 Task: Add Siggi's Plain Skyr Yogurt to the cart.
Action: Mouse pressed left at (21, 149)
Screenshot: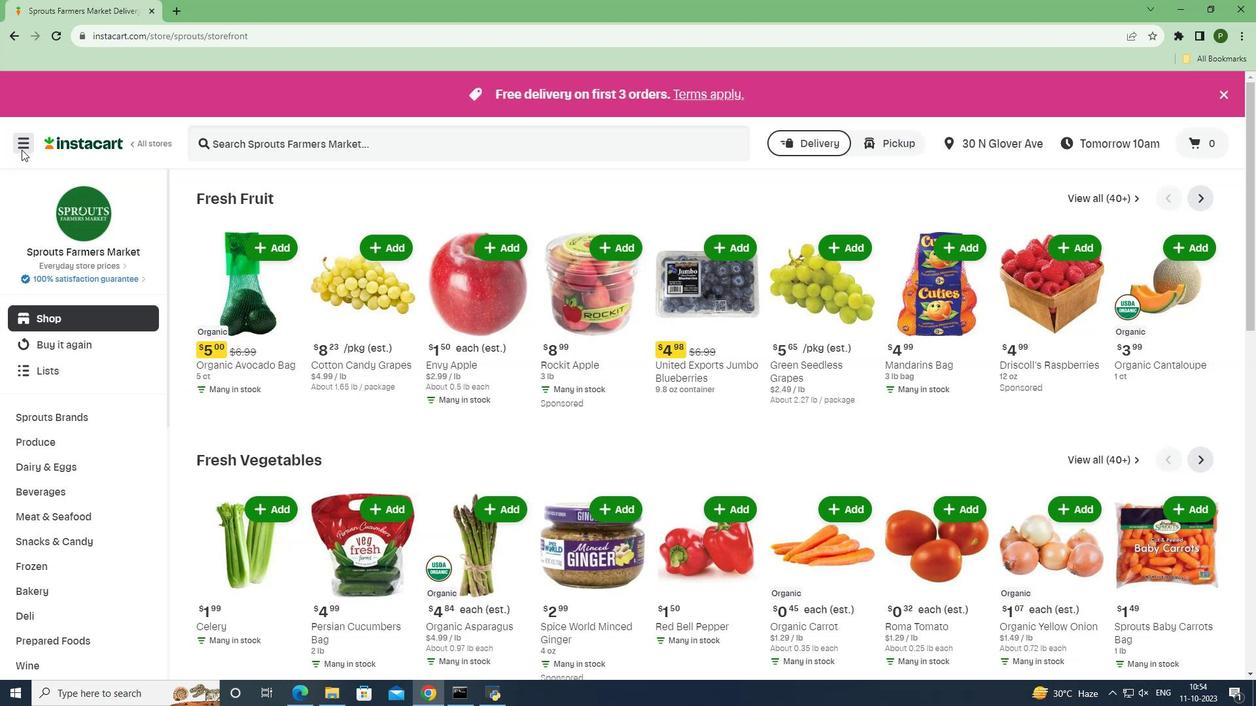 
Action: Mouse moved to (32, 347)
Screenshot: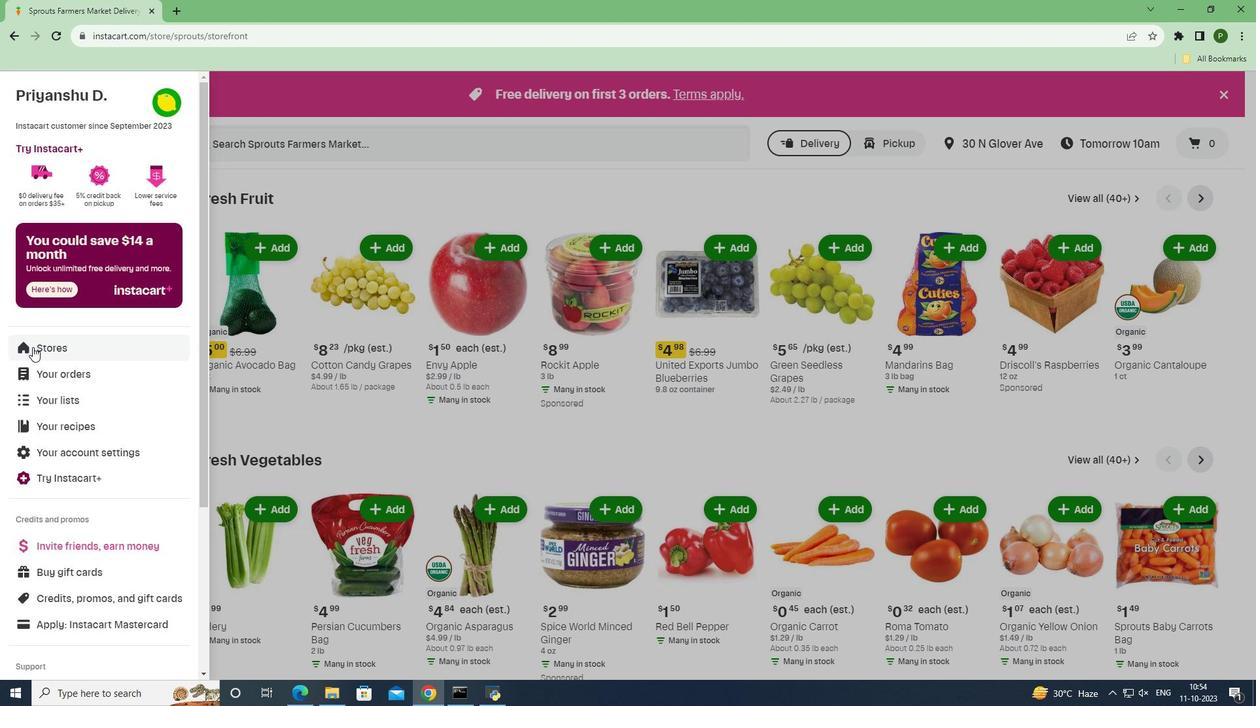 
Action: Mouse pressed left at (32, 347)
Screenshot: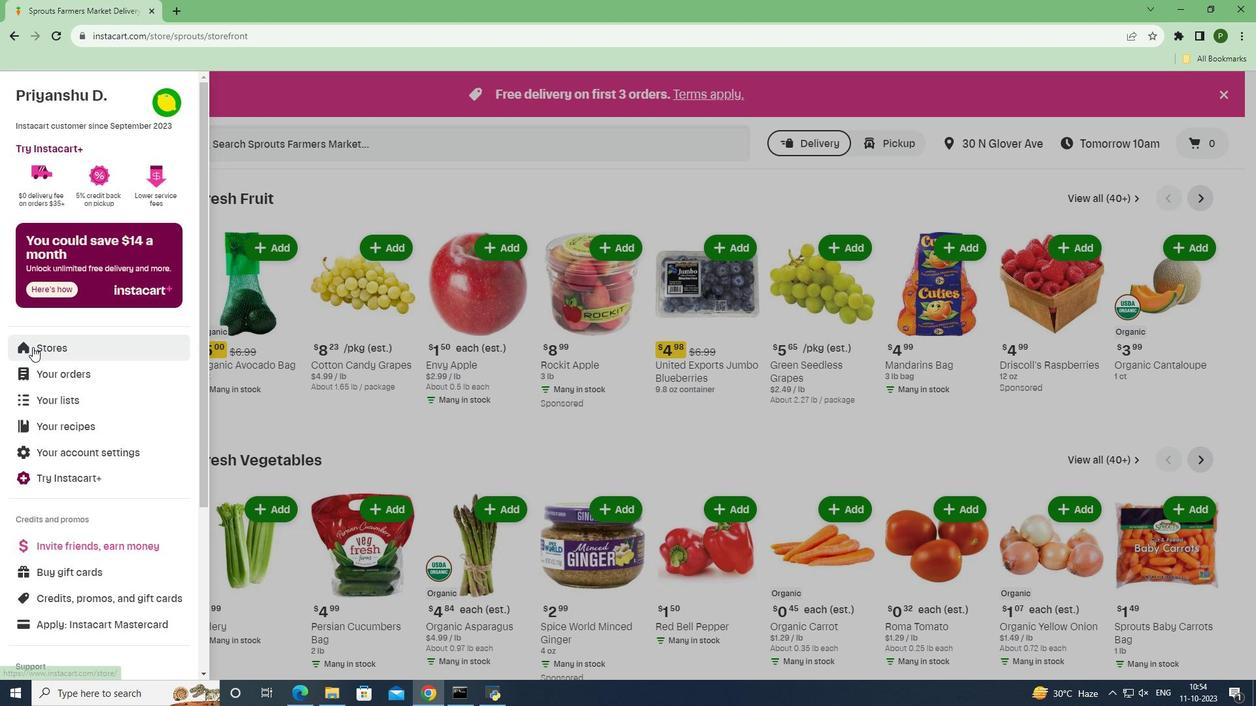 
Action: Mouse moved to (293, 149)
Screenshot: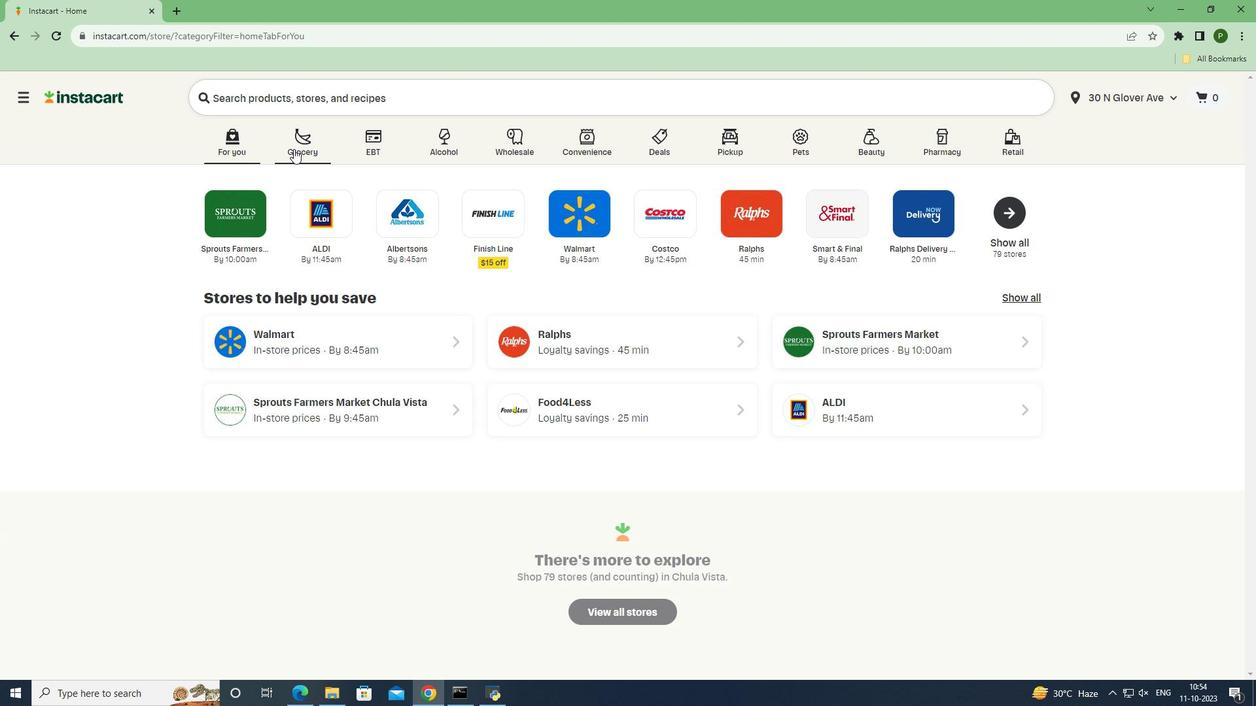 
Action: Mouse pressed left at (293, 149)
Screenshot: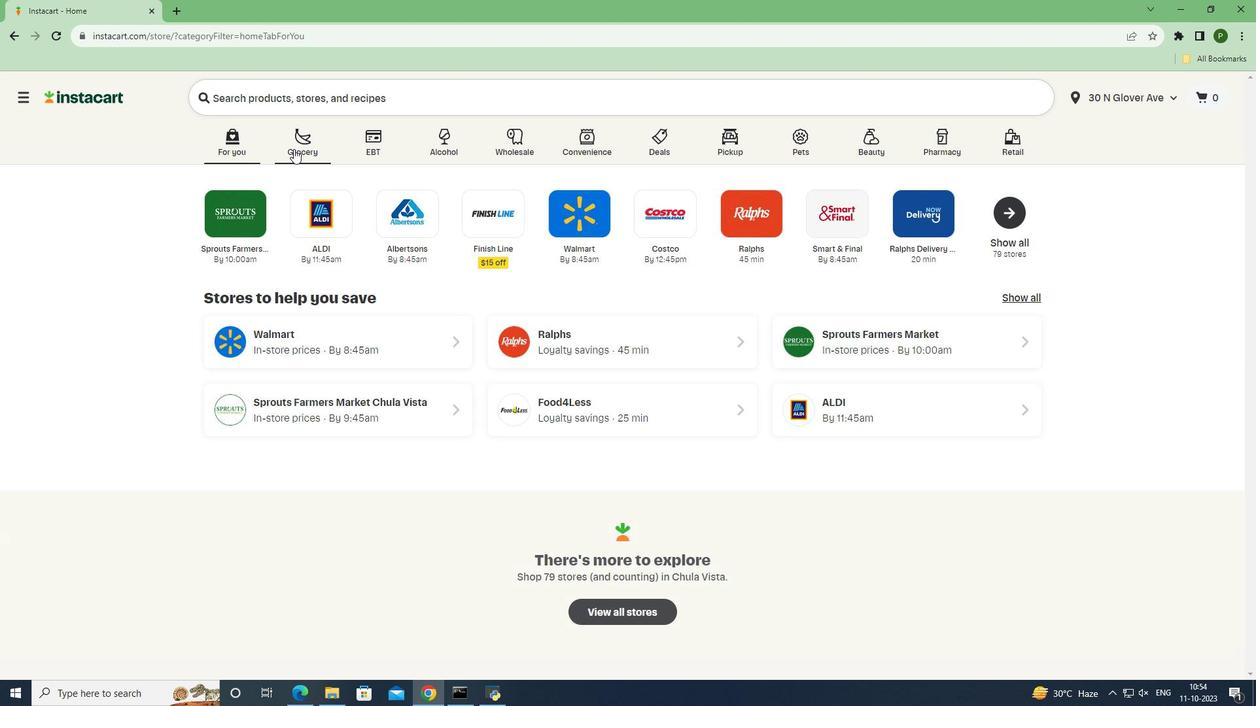 
Action: Mouse moved to (515, 293)
Screenshot: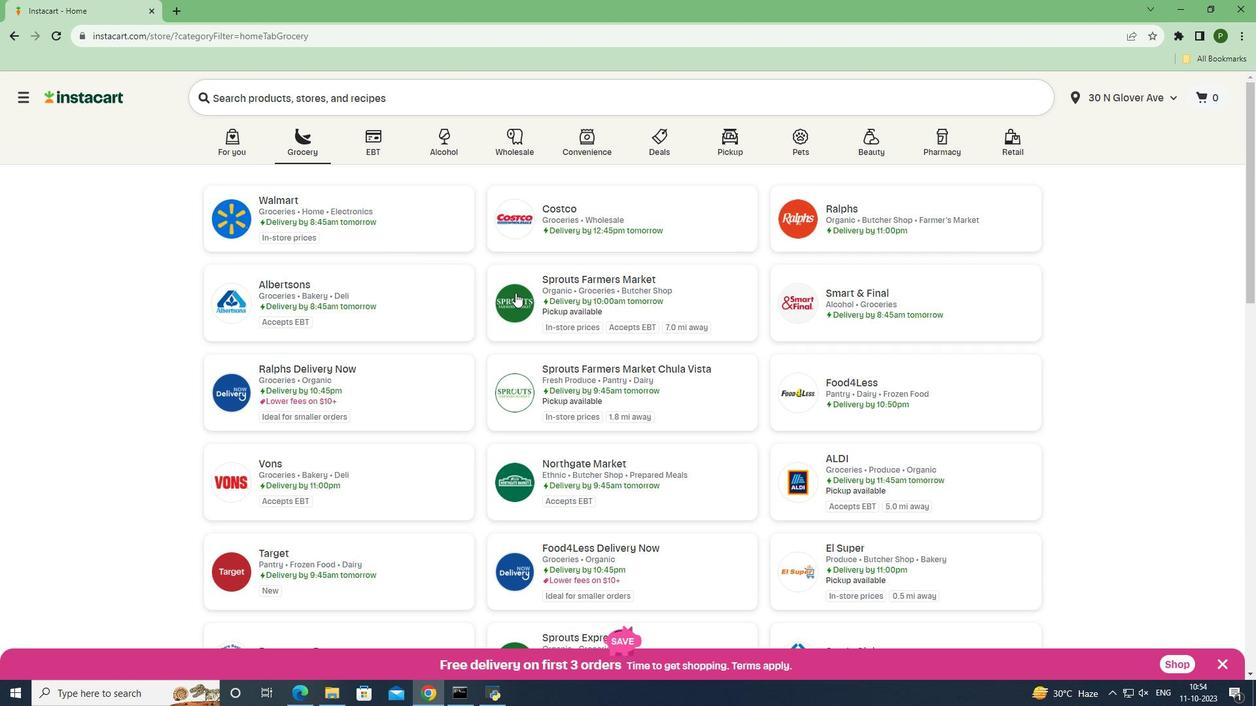 
Action: Mouse pressed left at (515, 293)
Screenshot: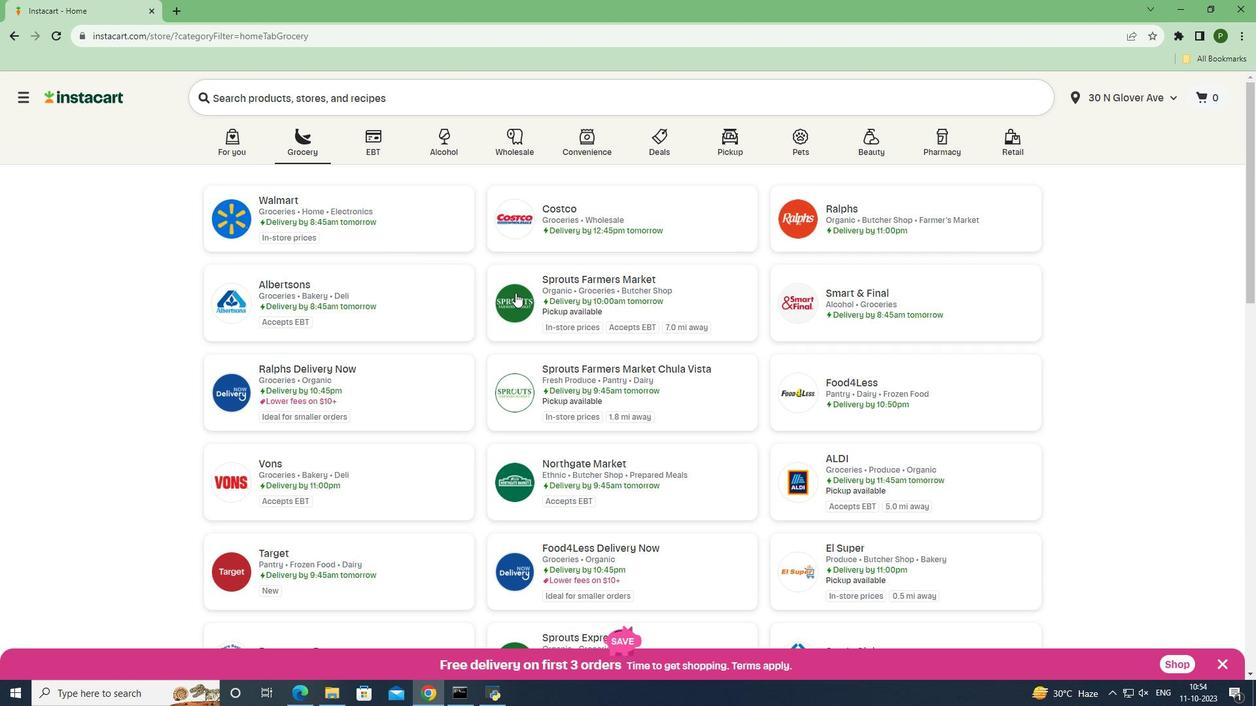 
Action: Mouse moved to (117, 466)
Screenshot: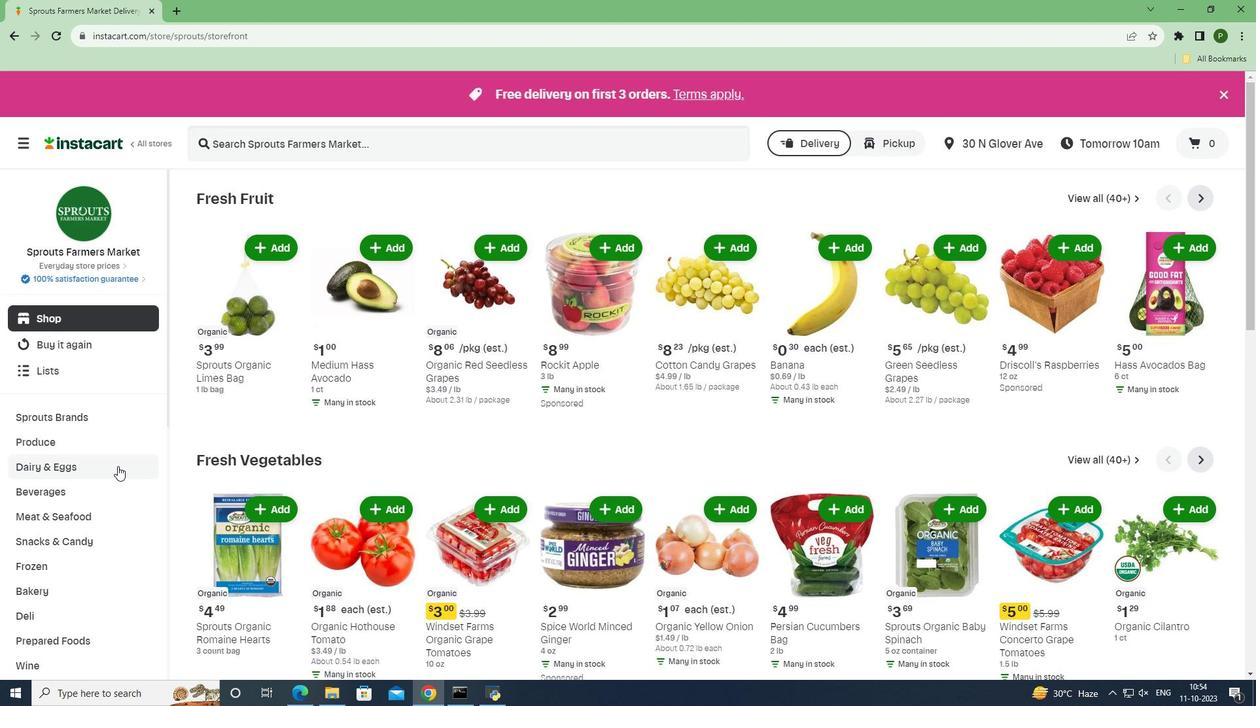 
Action: Mouse pressed left at (117, 466)
Screenshot: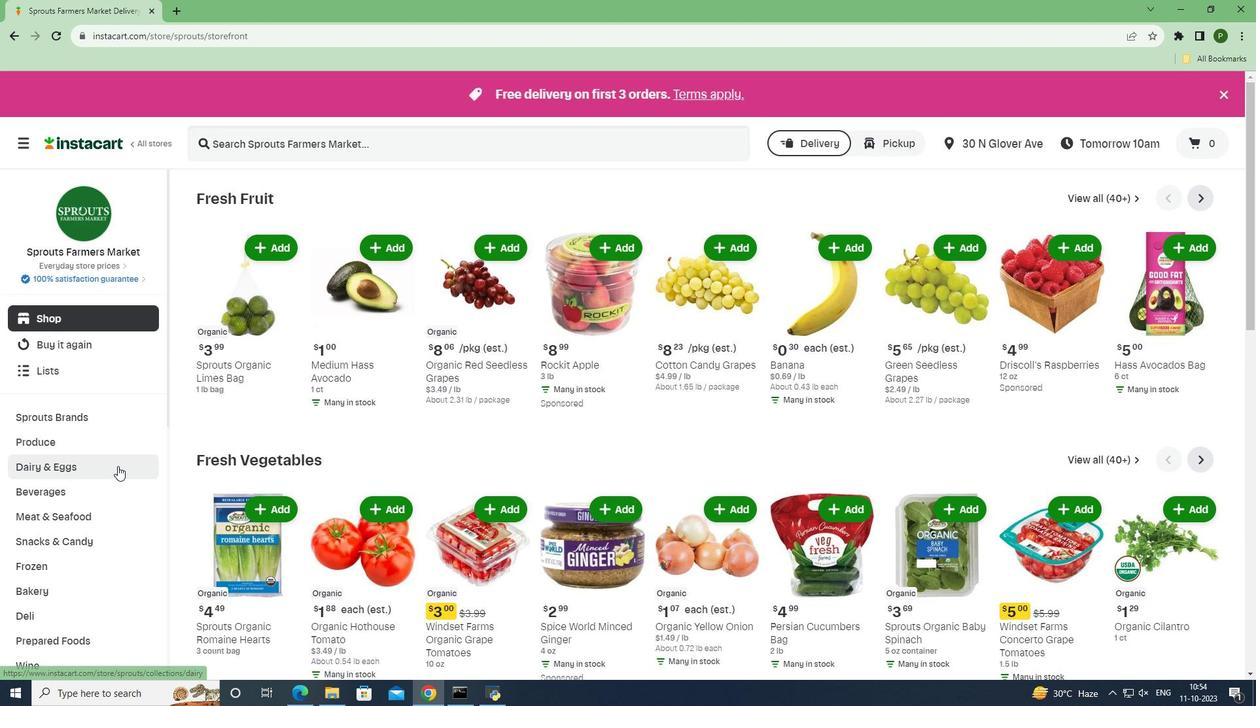 
Action: Mouse moved to (70, 564)
Screenshot: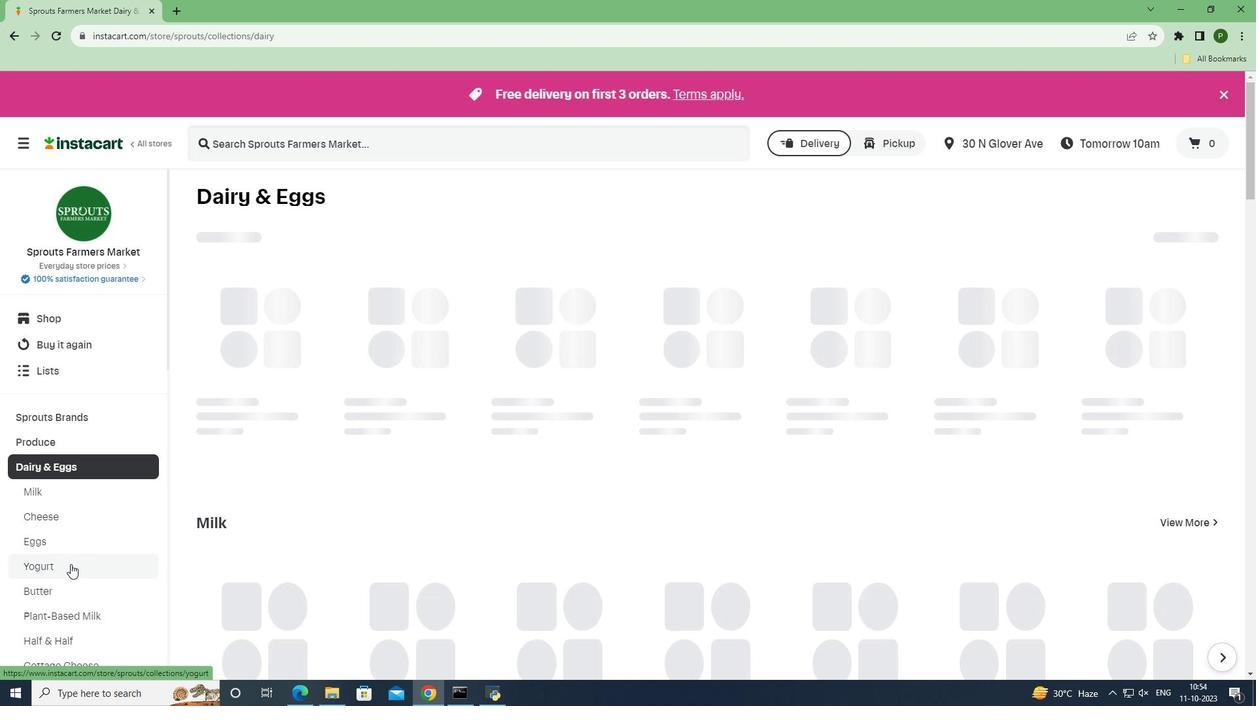 
Action: Mouse pressed left at (70, 564)
Screenshot: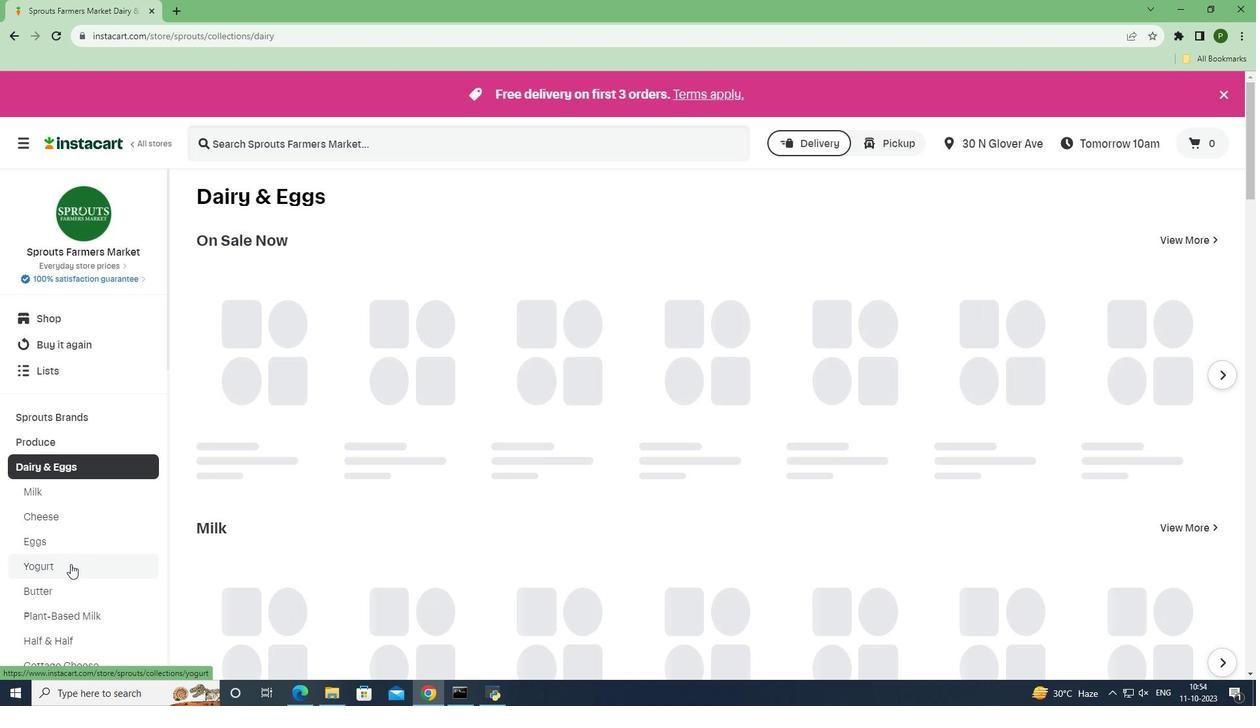 
Action: Mouse moved to (304, 135)
Screenshot: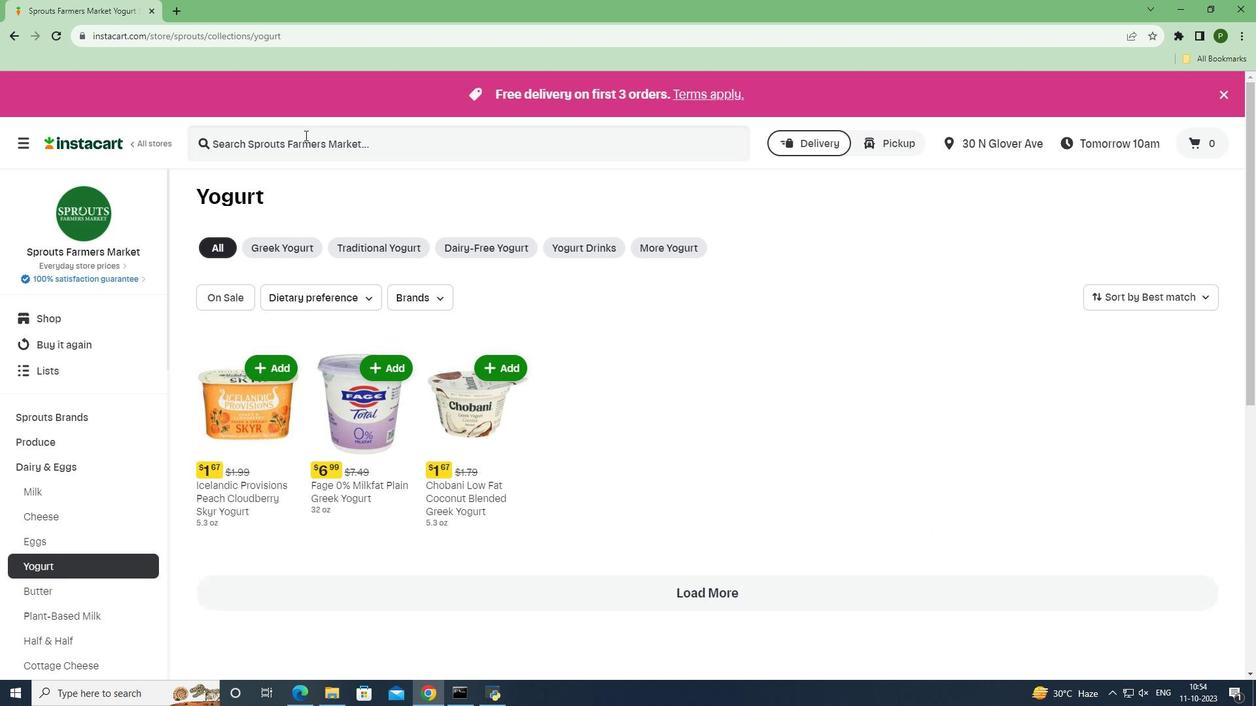 
Action: Mouse pressed left at (304, 135)
Screenshot: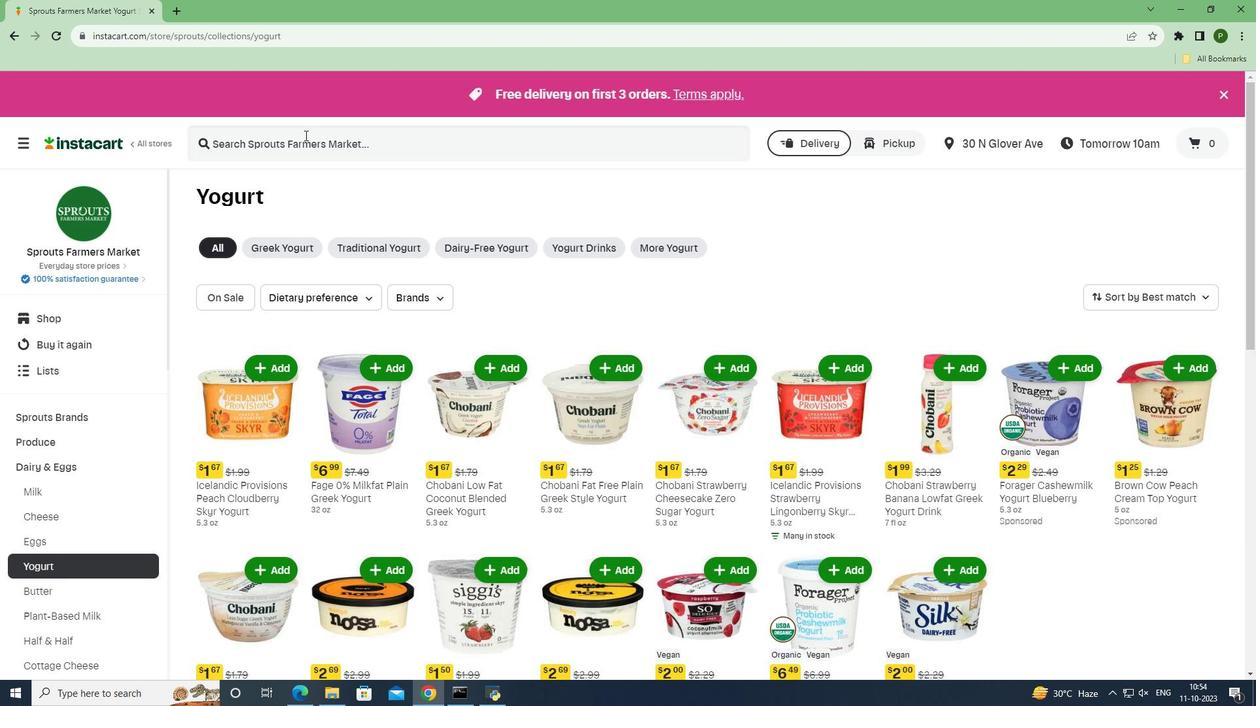 
Action: Key pressed <Key.caps_lock>S<Key.caps_lock>iggi's<Key.space>plain<Key.space>skyr<Key.space>yogurt<Key.space><Key.enter>
Screenshot: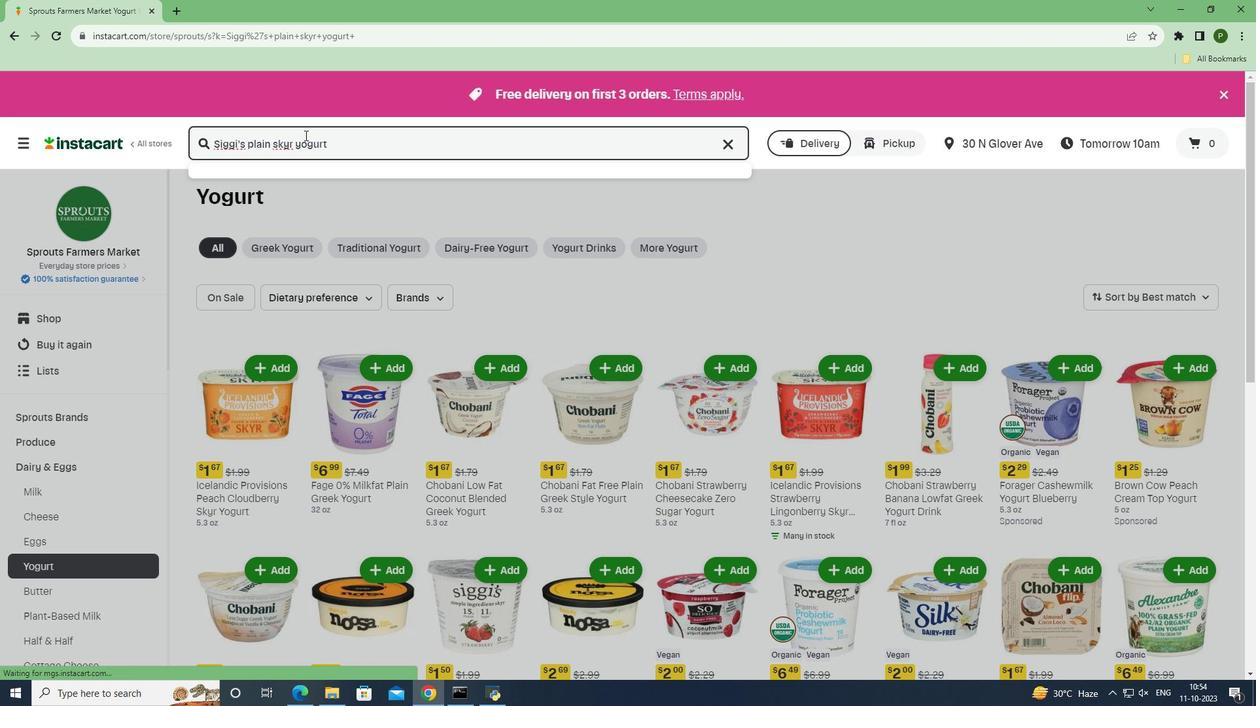 
Action: Mouse moved to (568, 272)
Screenshot: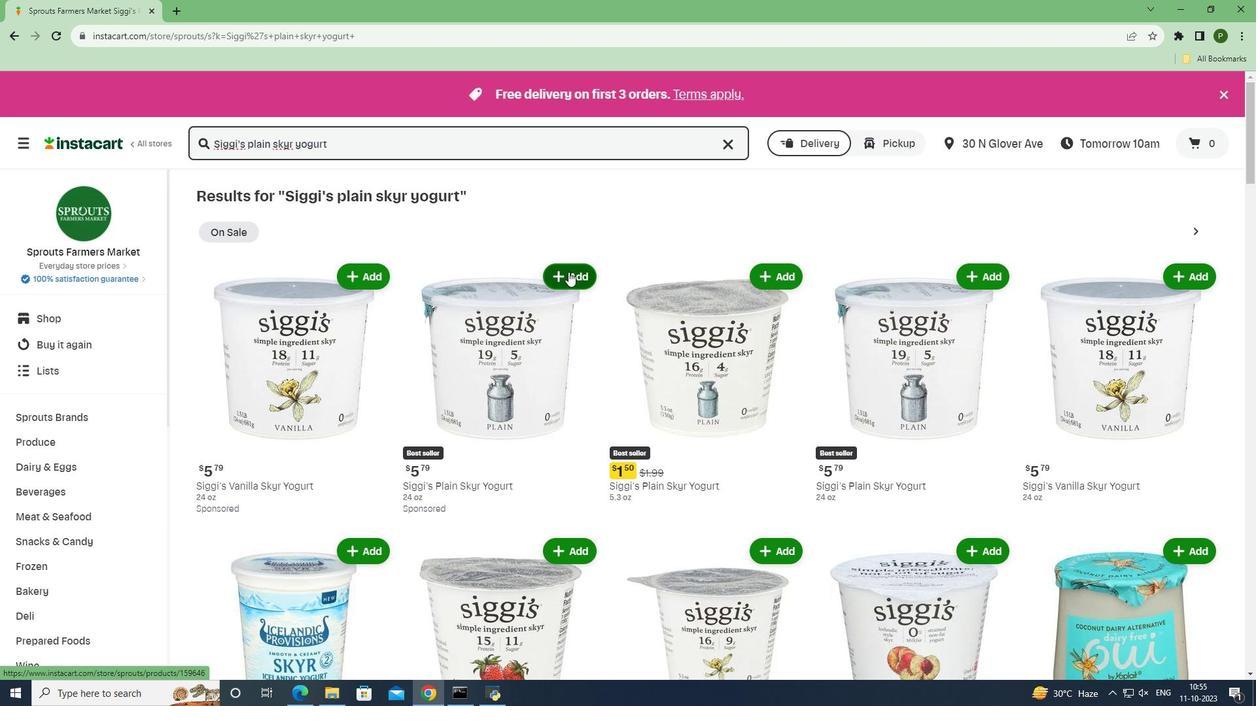 
Action: Mouse pressed left at (568, 272)
Screenshot: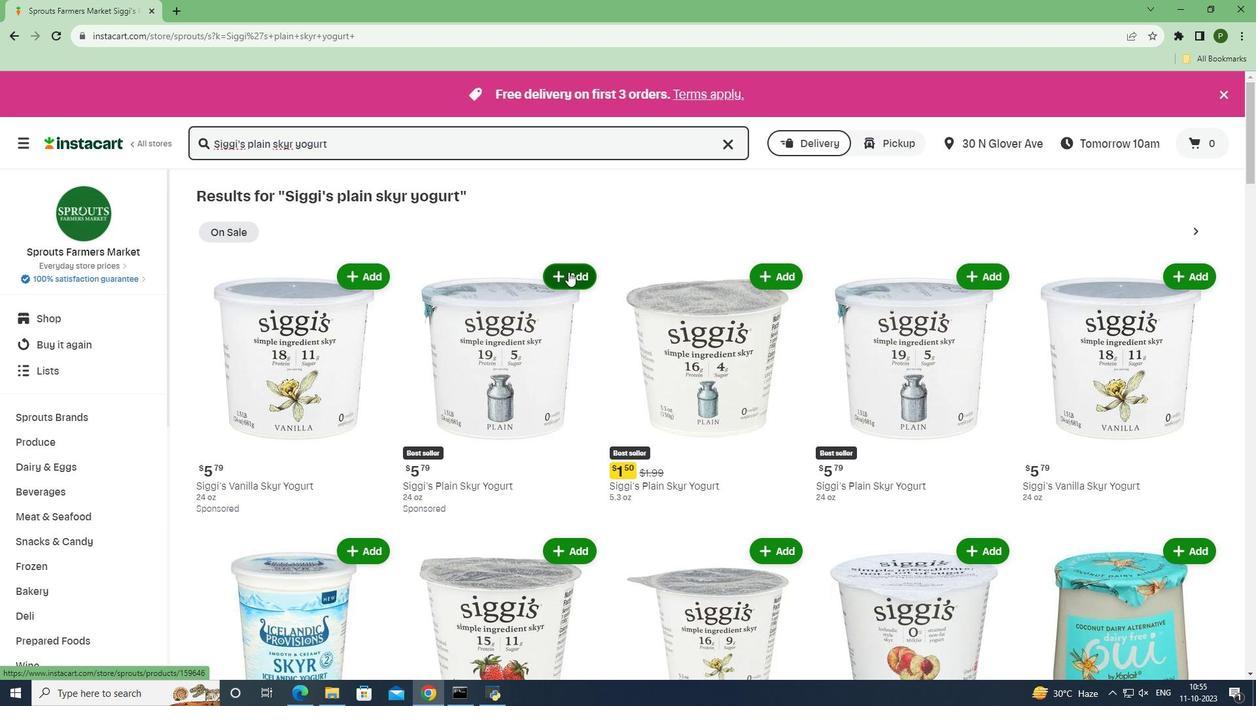 
Action: Mouse moved to (591, 334)
Screenshot: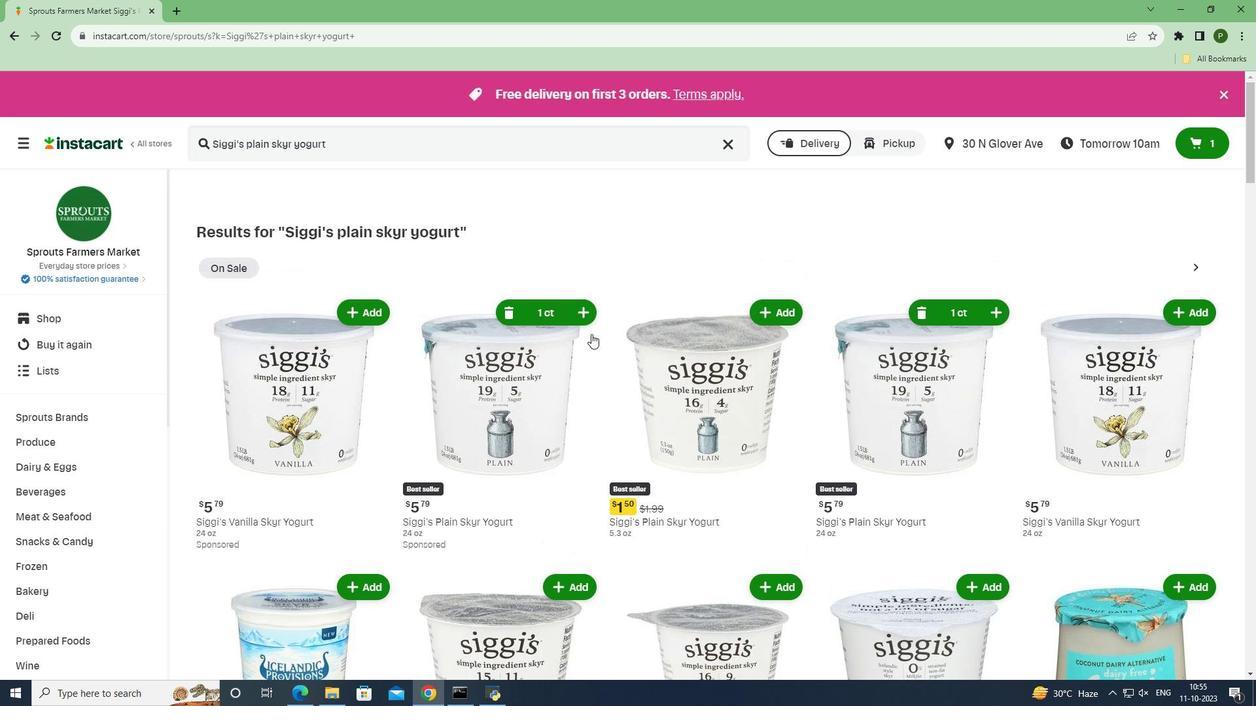 
